 Task: Look for products in the category "More Meals & Sides" from Clara's Kitchen only.
Action: Mouse moved to (22, 157)
Screenshot: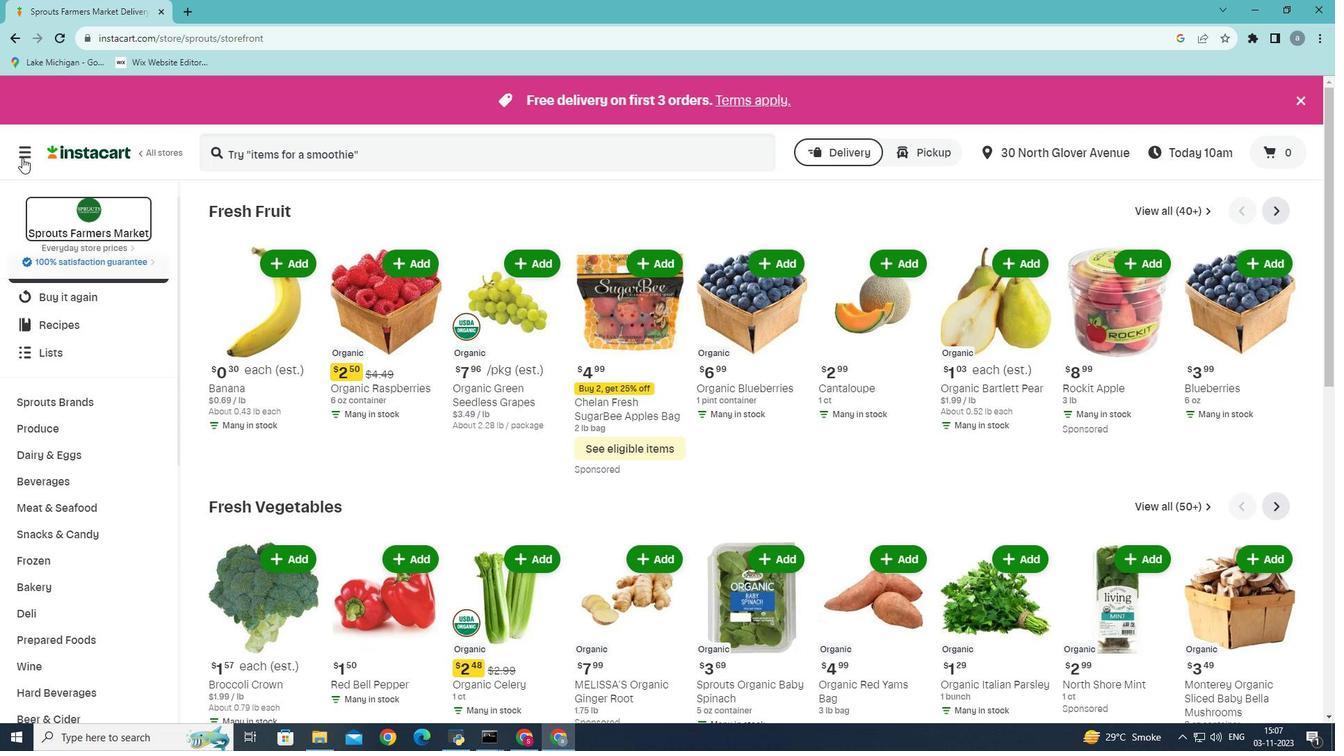 
Action: Mouse pressed left at (22, 157)
Screenshot: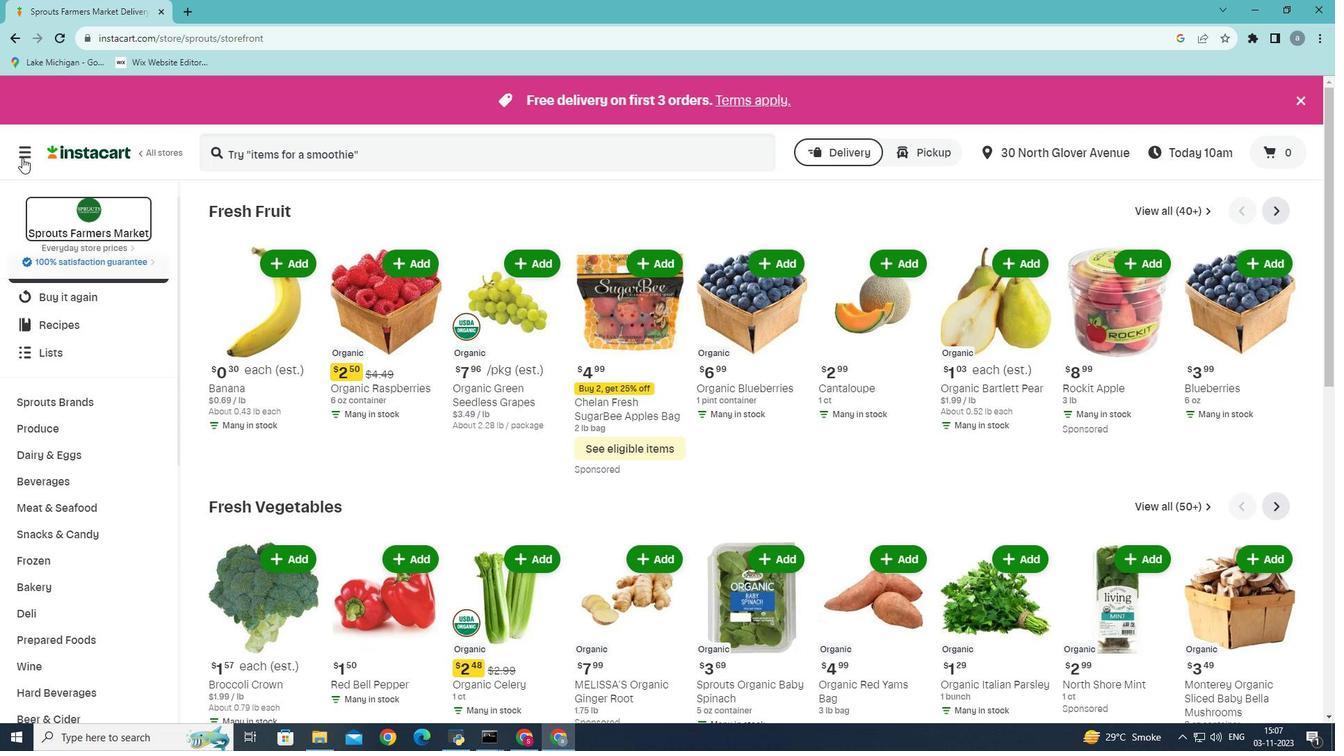 
Action: Mouse moved to (85, 383)
Screenshot: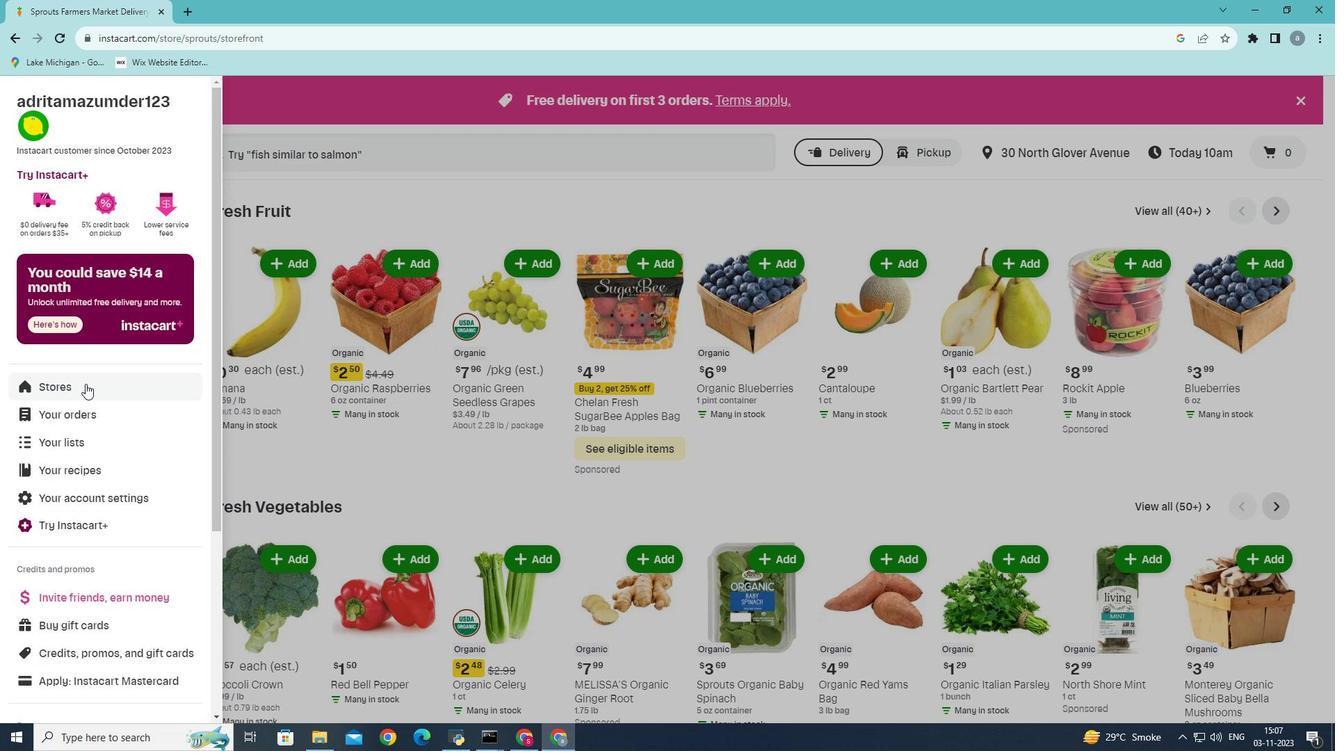 
Action: Mouse pressed left at (85, 383)
Screenshot: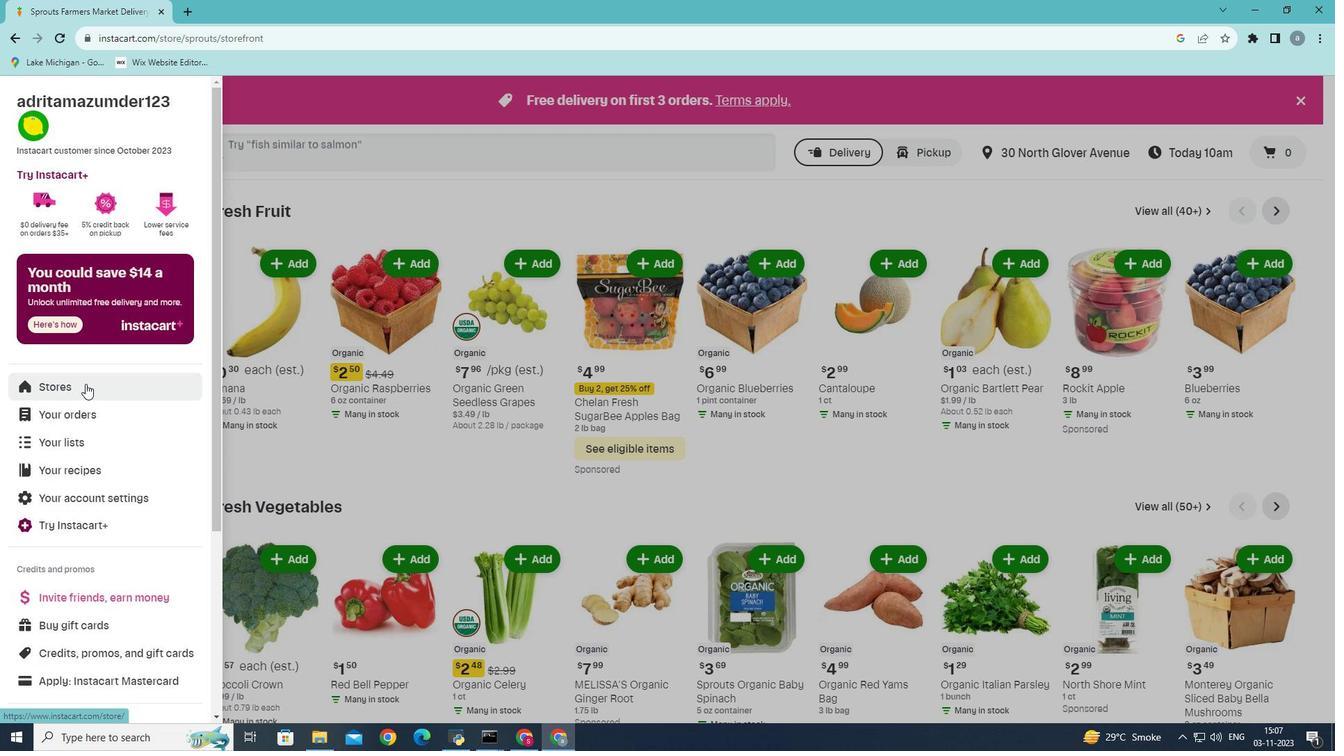 
Action: Mouse moved to (313, 162)
Screenshot: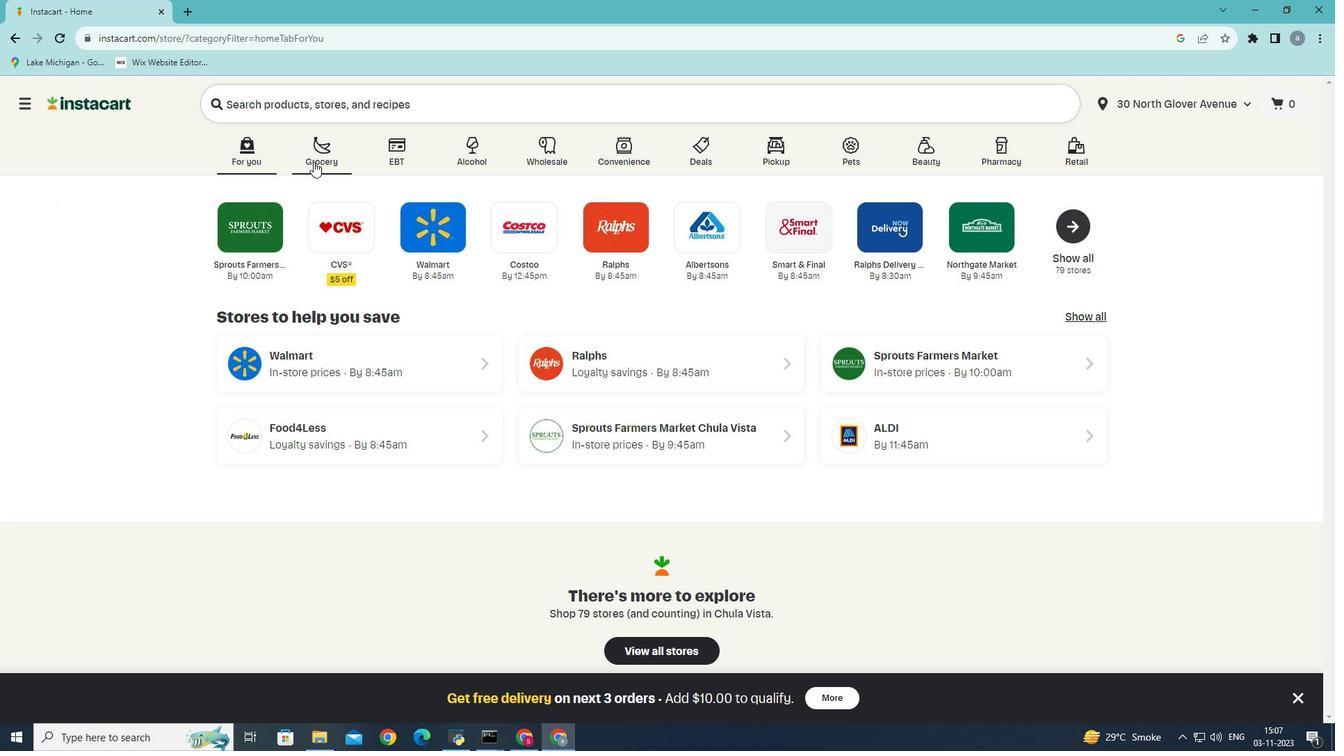 
Action: Mouse pressed left at (313, 162)
Screenshot: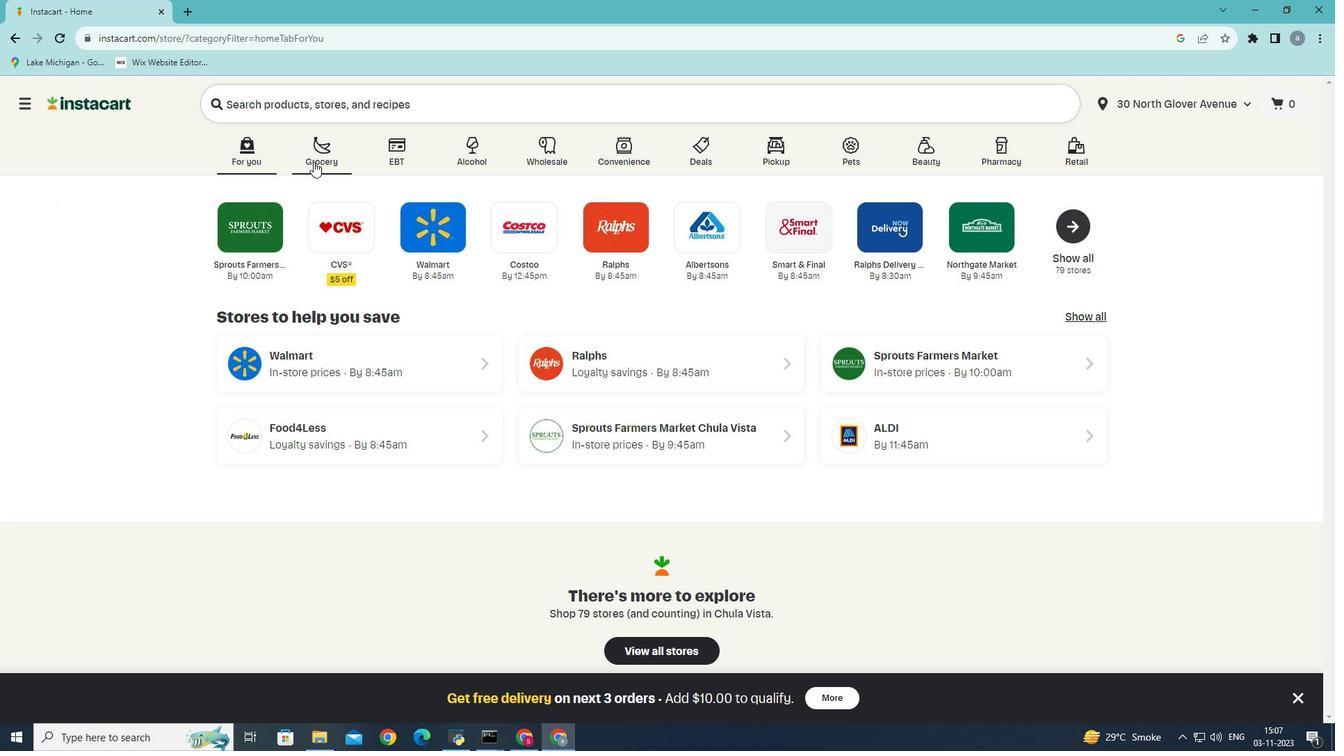 
Action: Mouse moved to (347, 407)
Screenshot: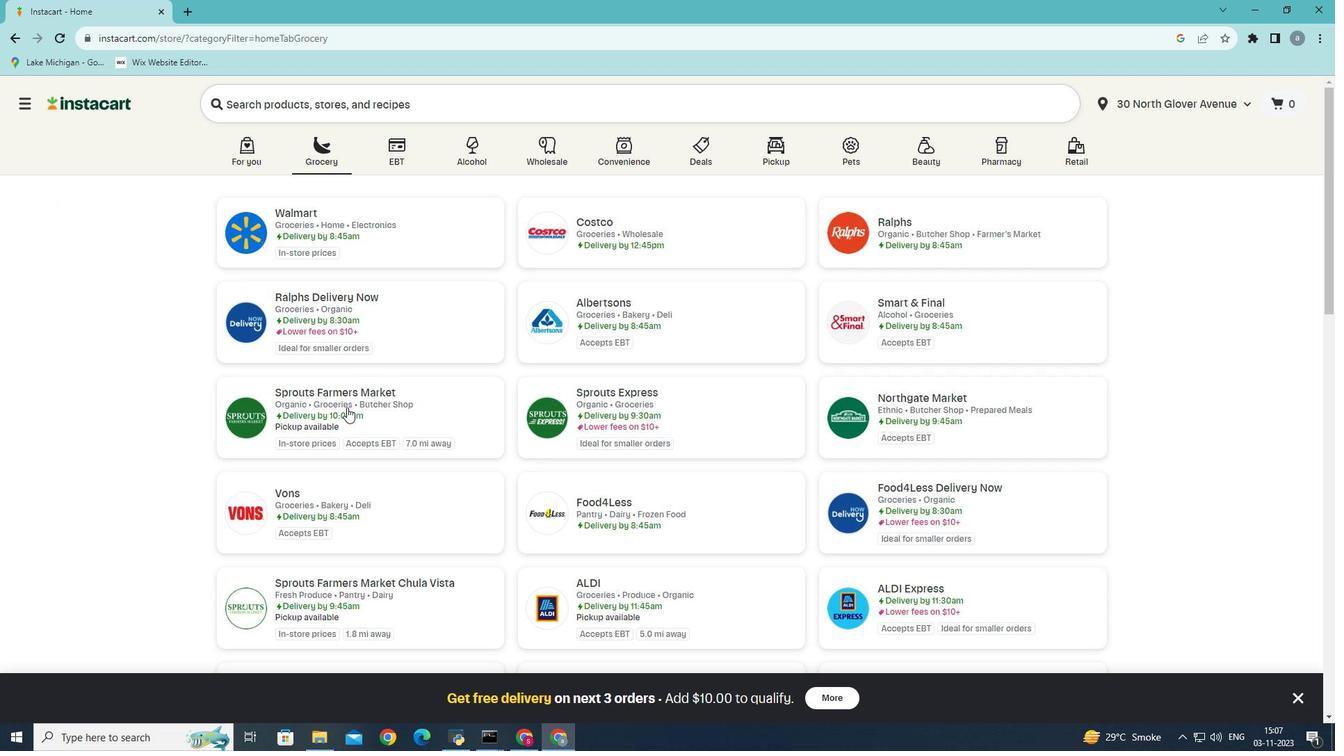 
Action: Mouse pressed left at (347, 407)
Screenshot: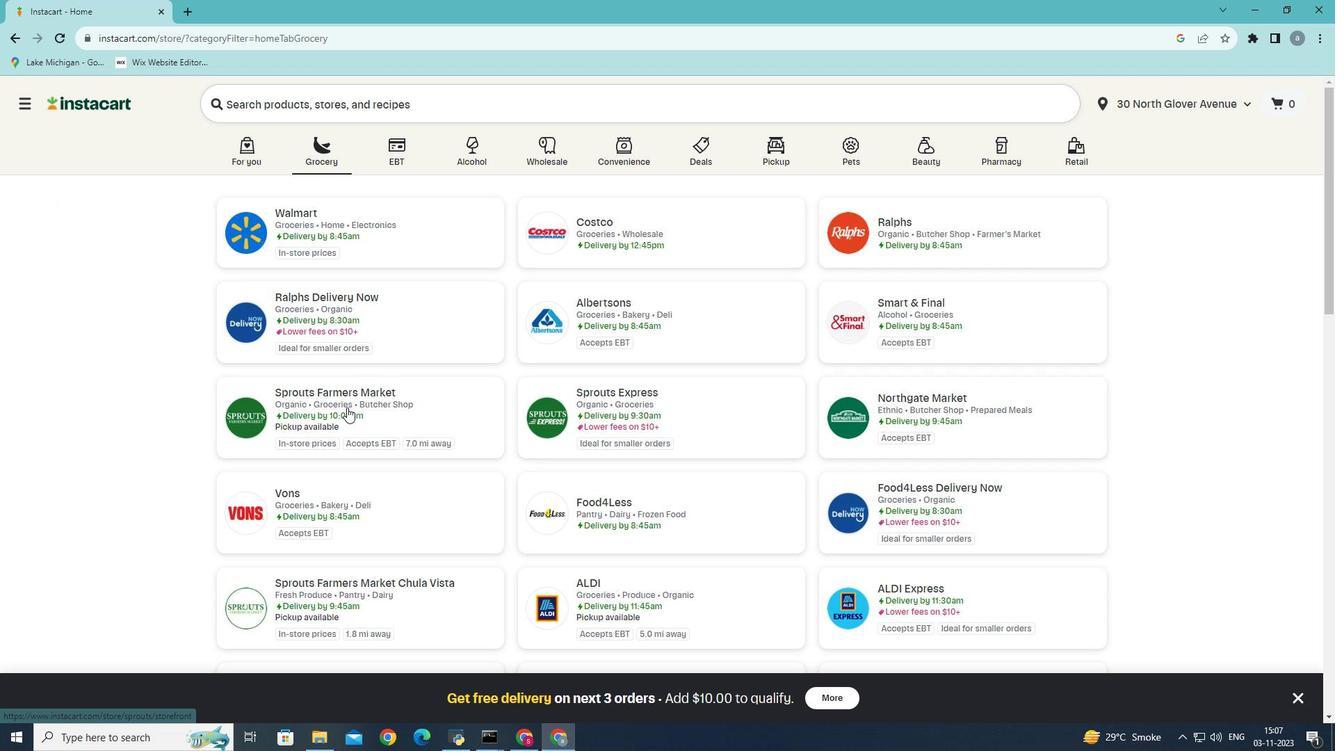 
Action: Mouse moved to (26, 707)
Screenshot: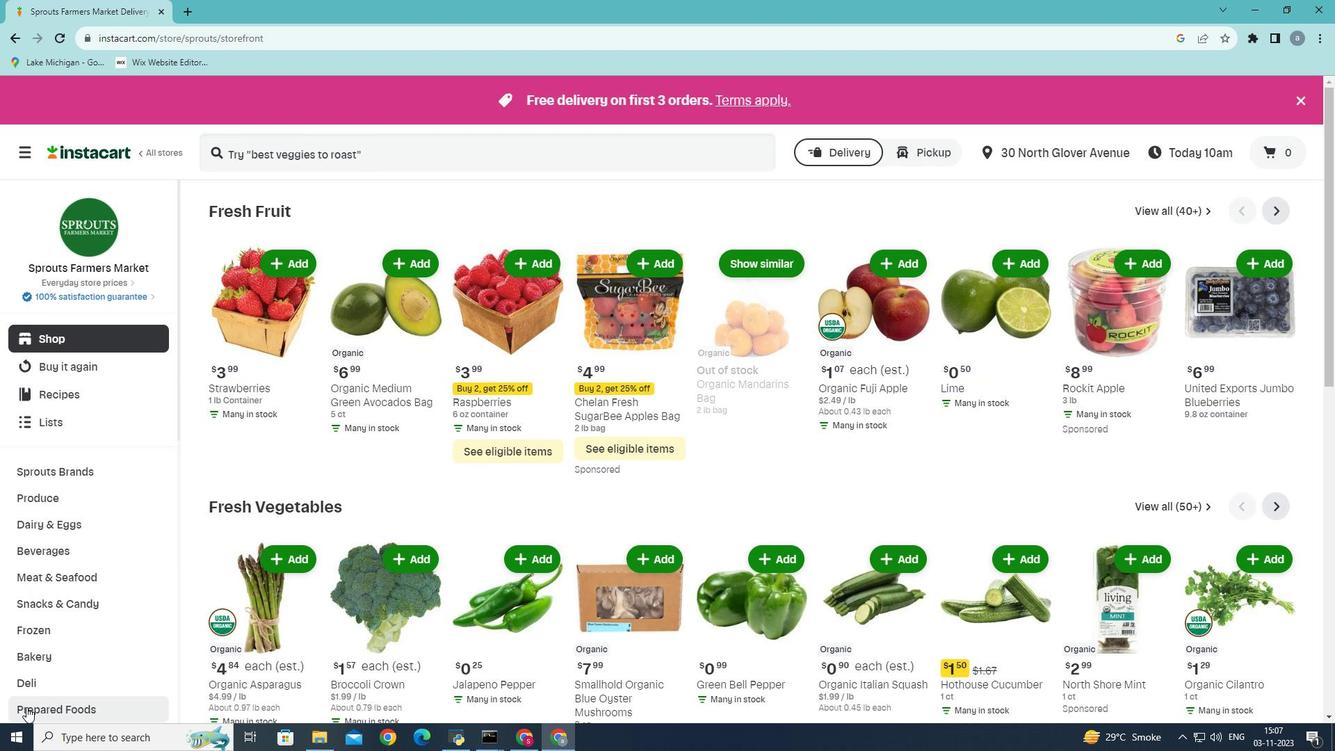 
Action: Mouse pressed left at (26, 707)
Screenshot: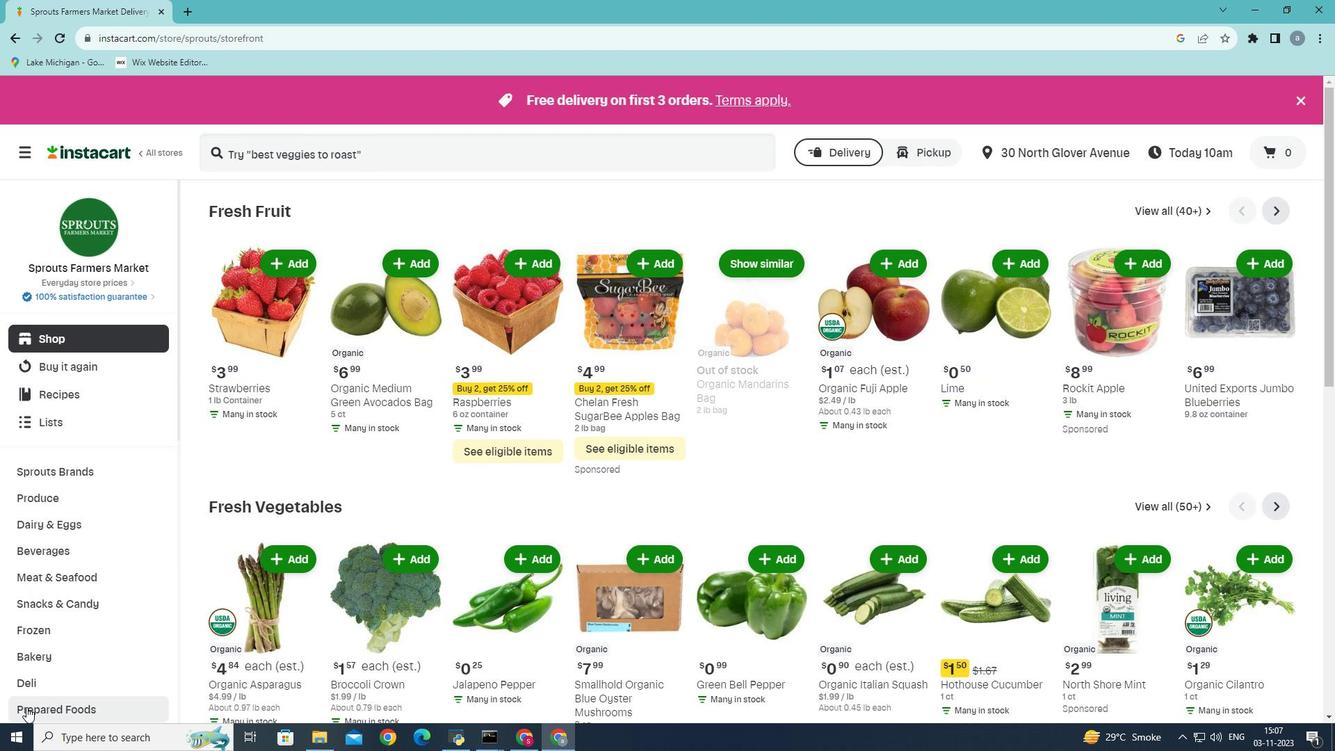 
Action: Mouse moved to (488, 244)
Screenshot: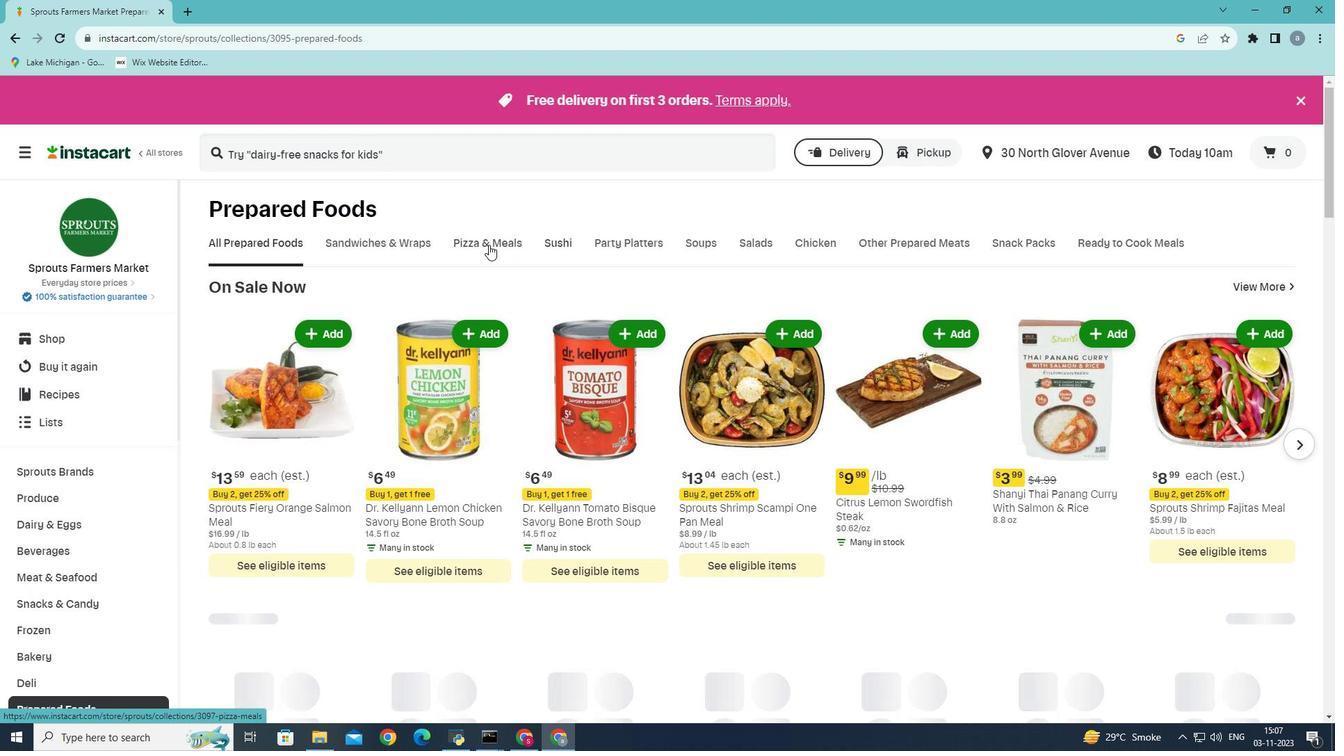 
Action: Mouse pressed left at (488, 244)
Screenshot: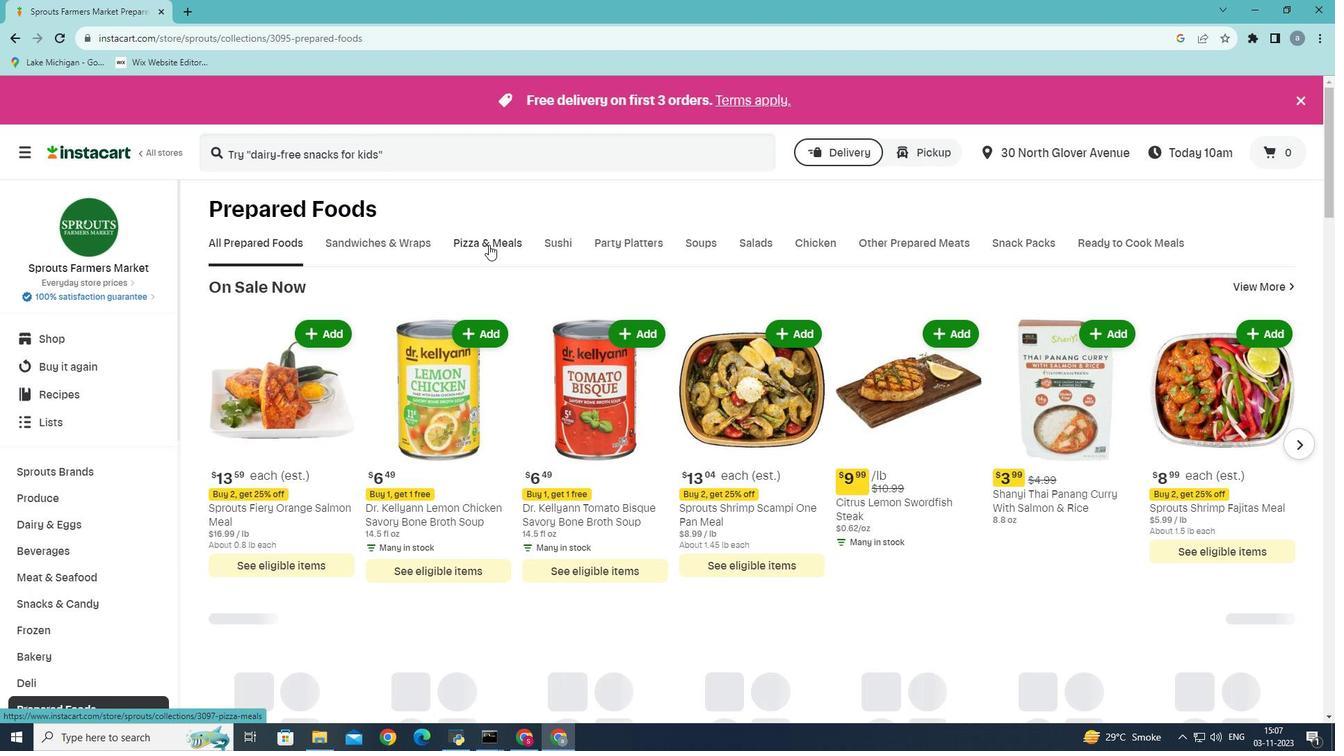 
Action: Mouse moved to (937, 300)
Screenshot: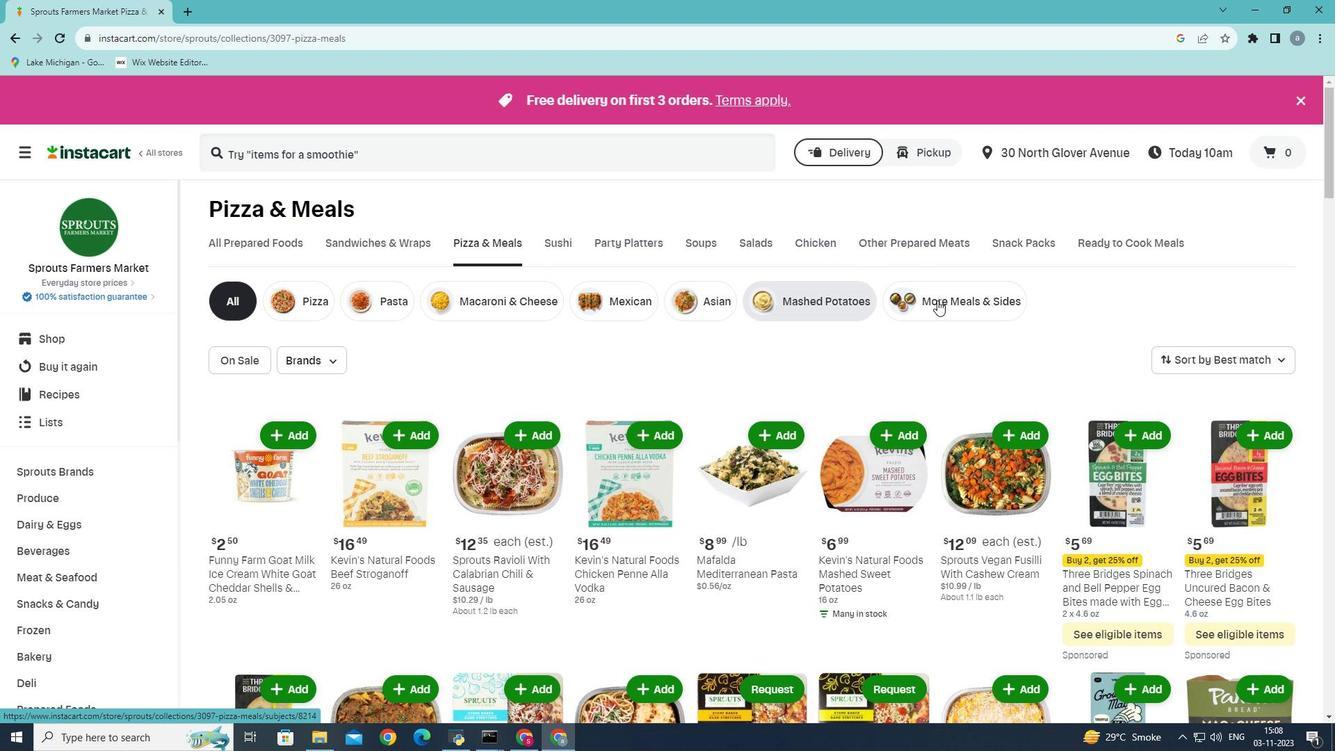 
Action: Mouse pressed left at (937, 300)
Screenshot: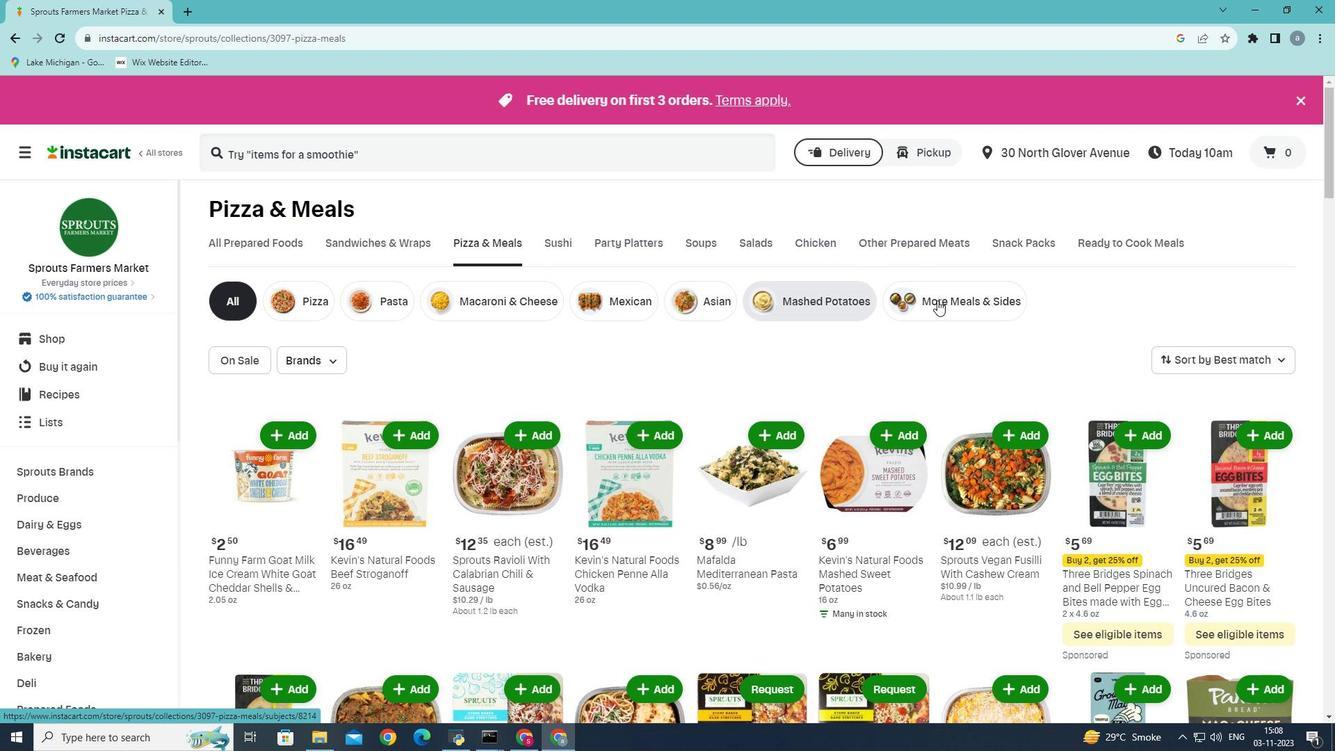 
Action: Mouse moved to (331, 363)
Screenshot: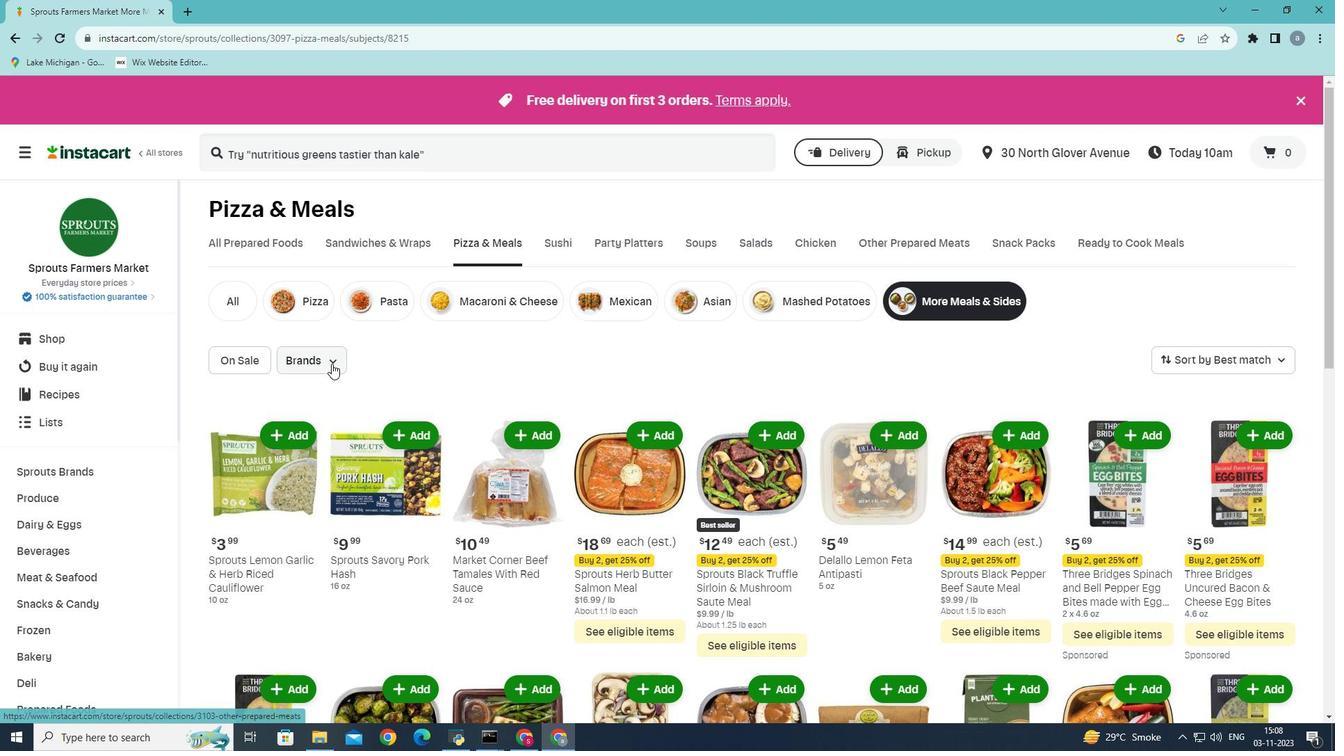 
Action: Mouse pressed left at (331, 363)
Screenshot: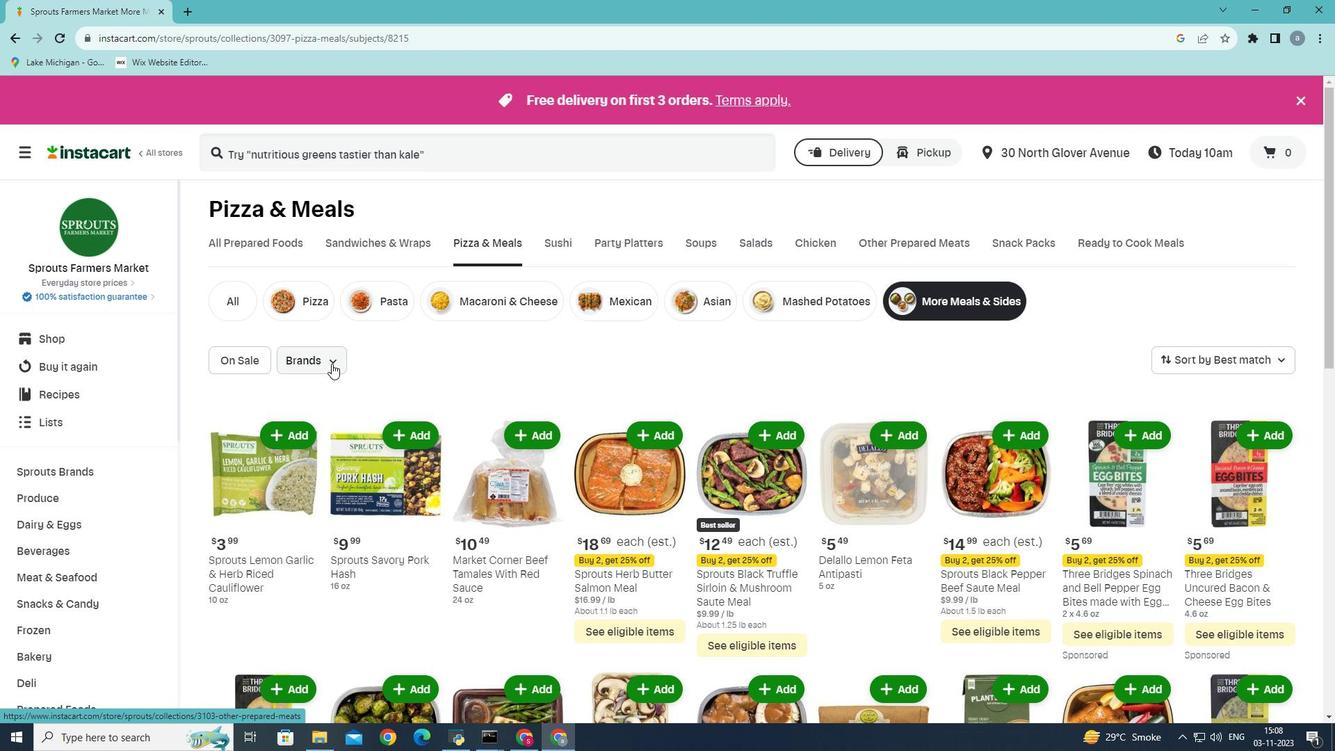 
Action: Mouse moved to (349, 477)
Screenshot: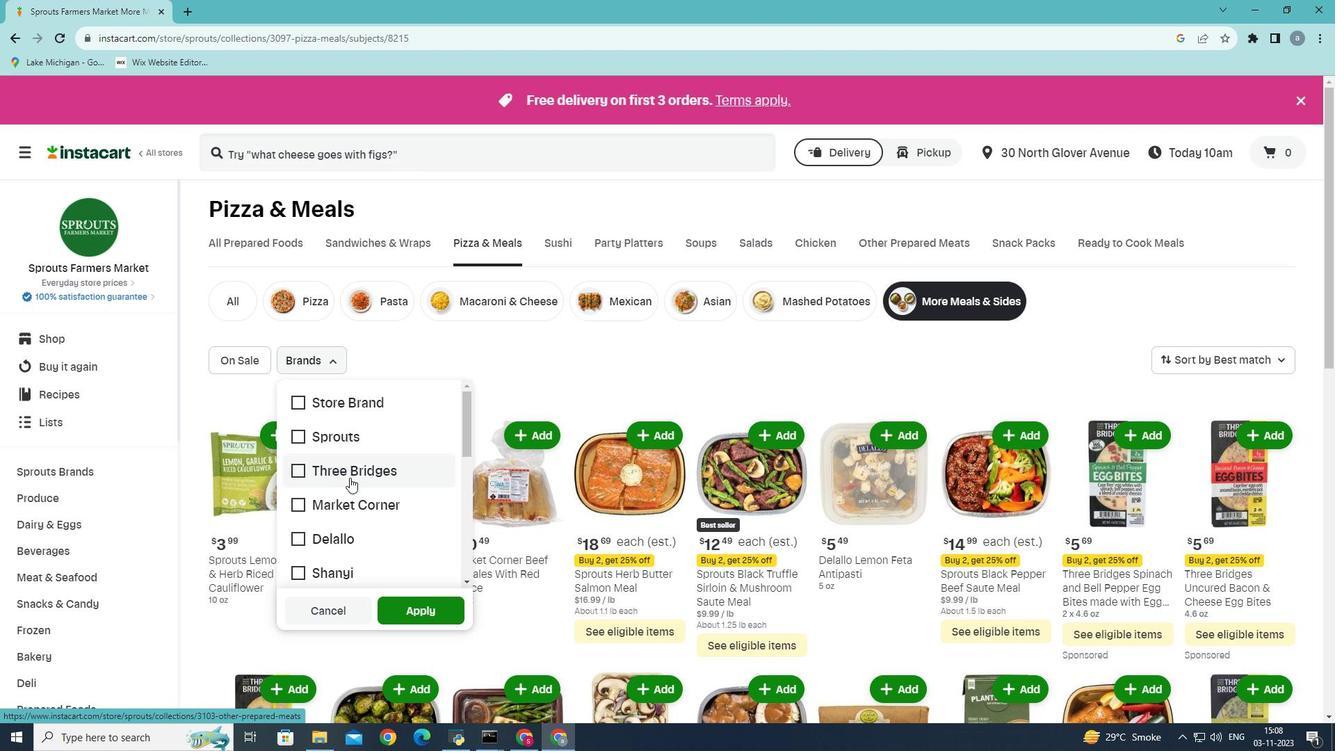 
Action: Mouse scrolled (349, 477) with delta (0, 0)
Screenshot: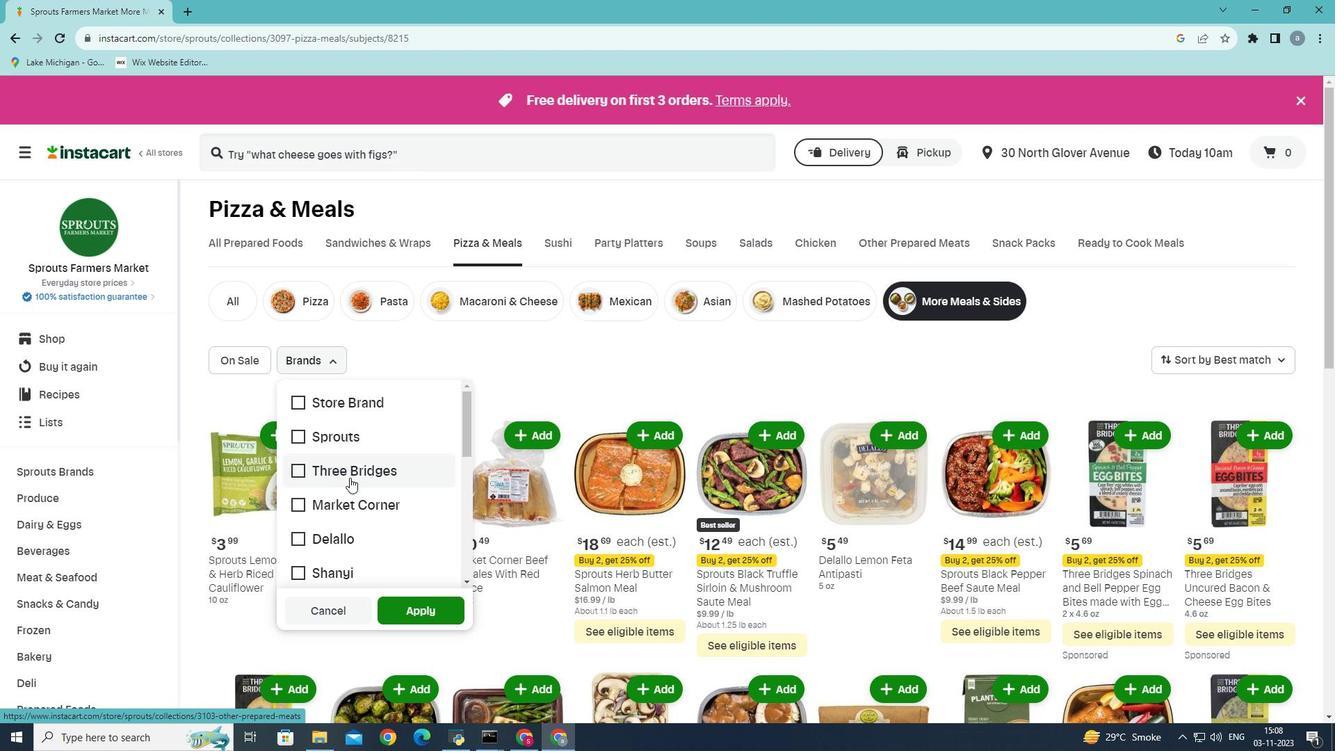 
Action: Mouse scrolled (349, 477) with delta (0, 0)
Screenshot: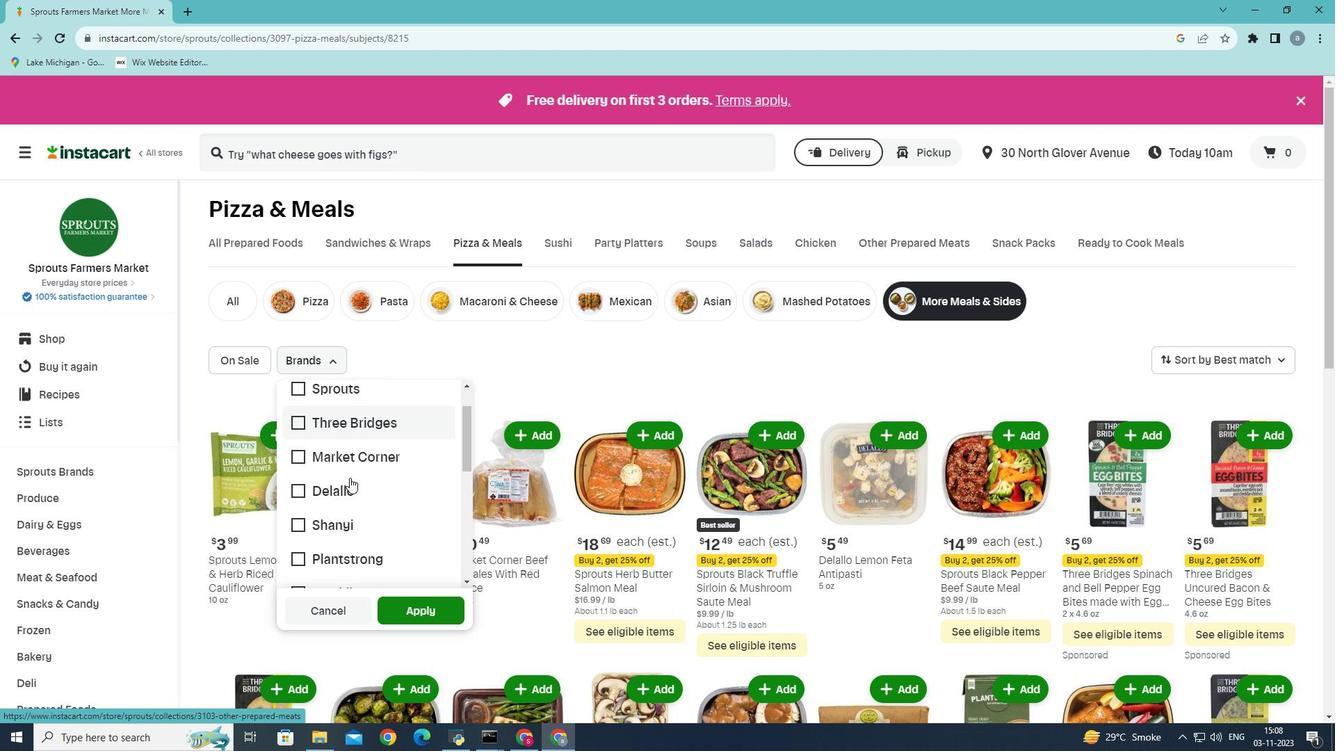 
Action: Mouse moved to (351, 477)
Screenshot: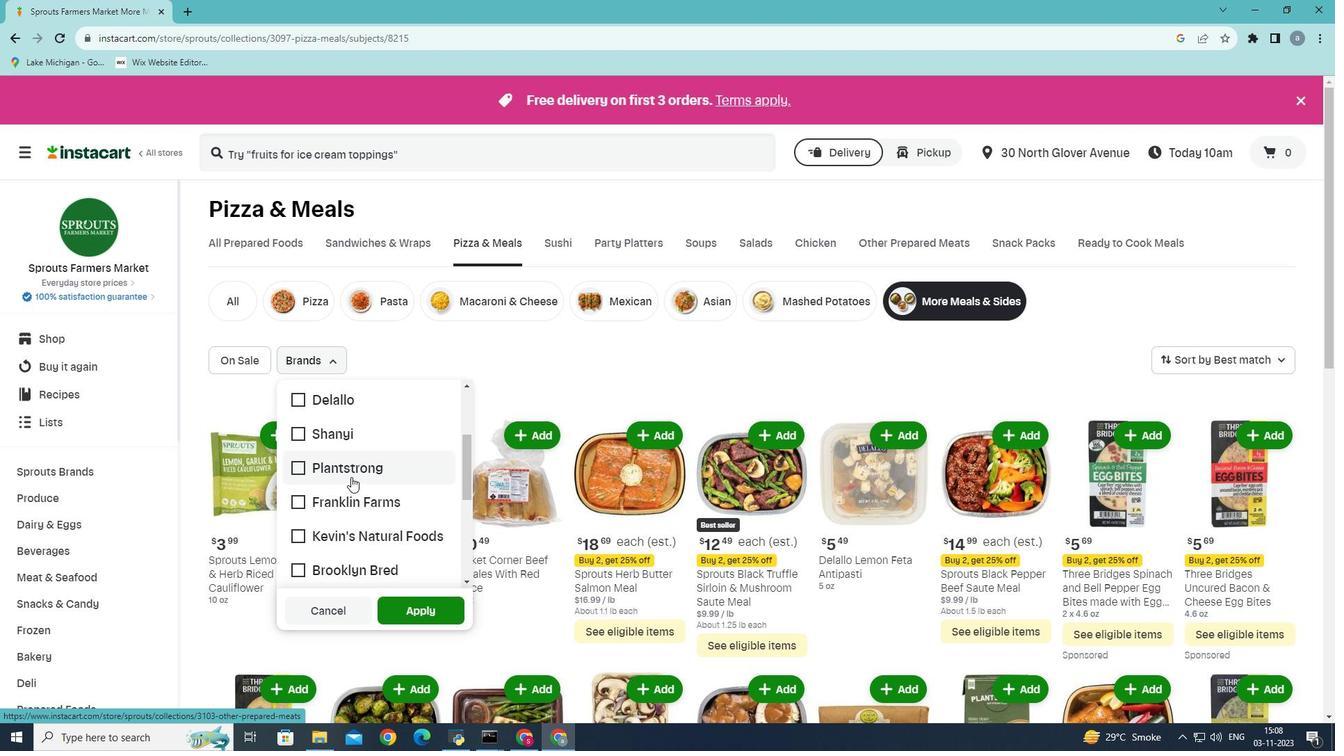 
Action: Mouse scrolled (351, 476) with delta (0, 0)
Screenshot: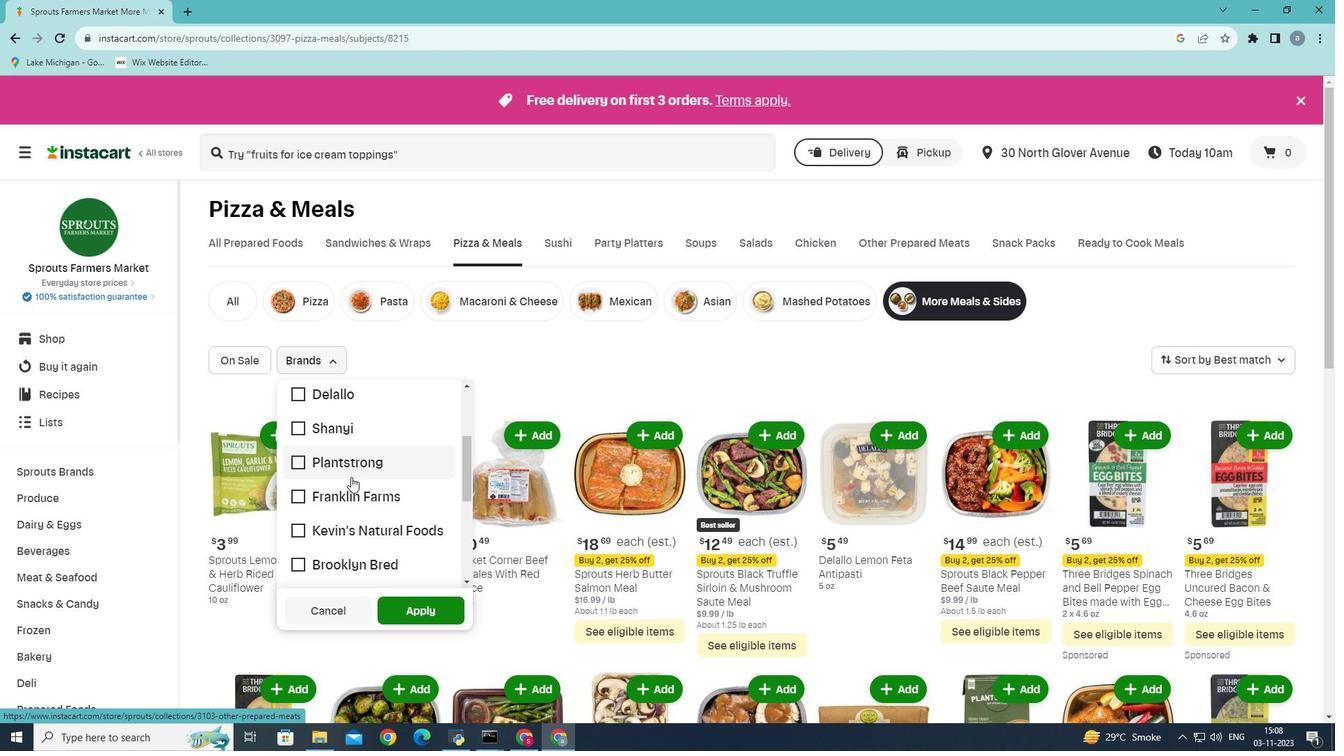 
Action: Mouse scrolled (351, 476) with delta (0, 0)
Screenshot: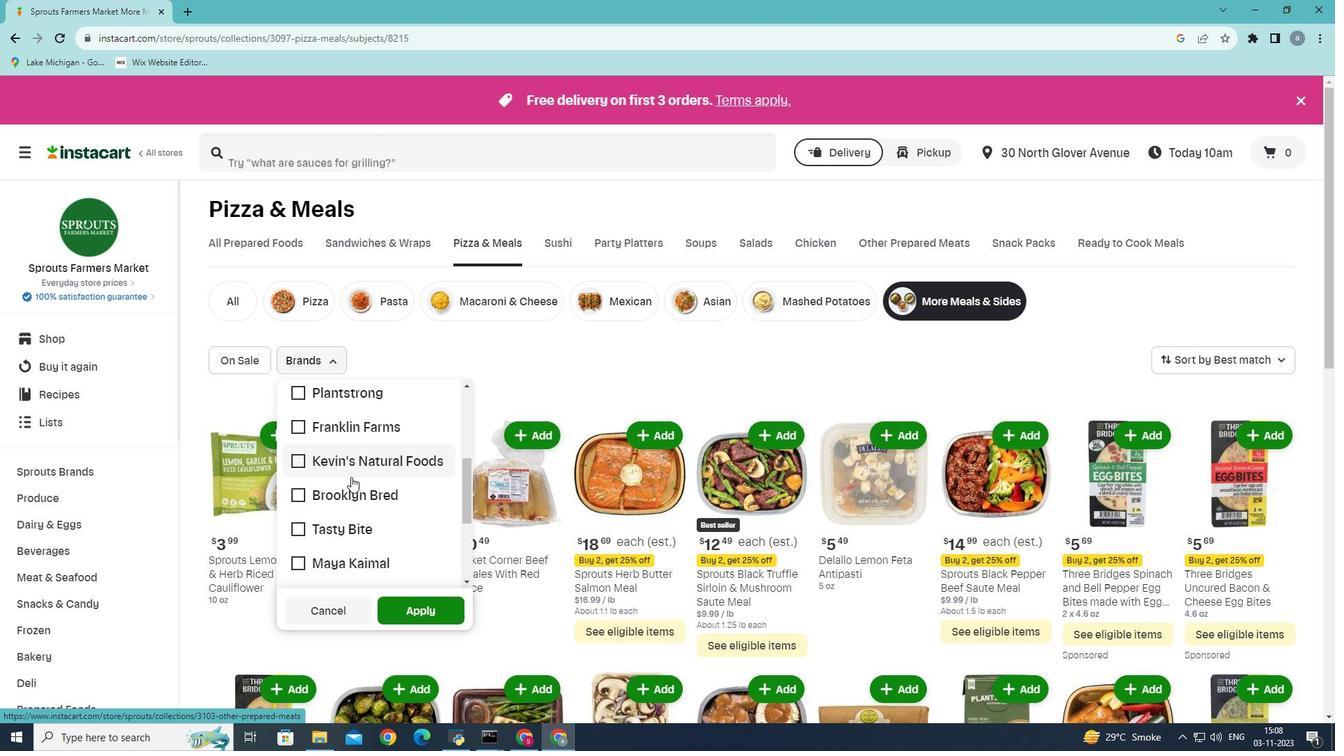 
Action: Mouse scrolled (351, 476) with delta (0, 0)
Screenshot: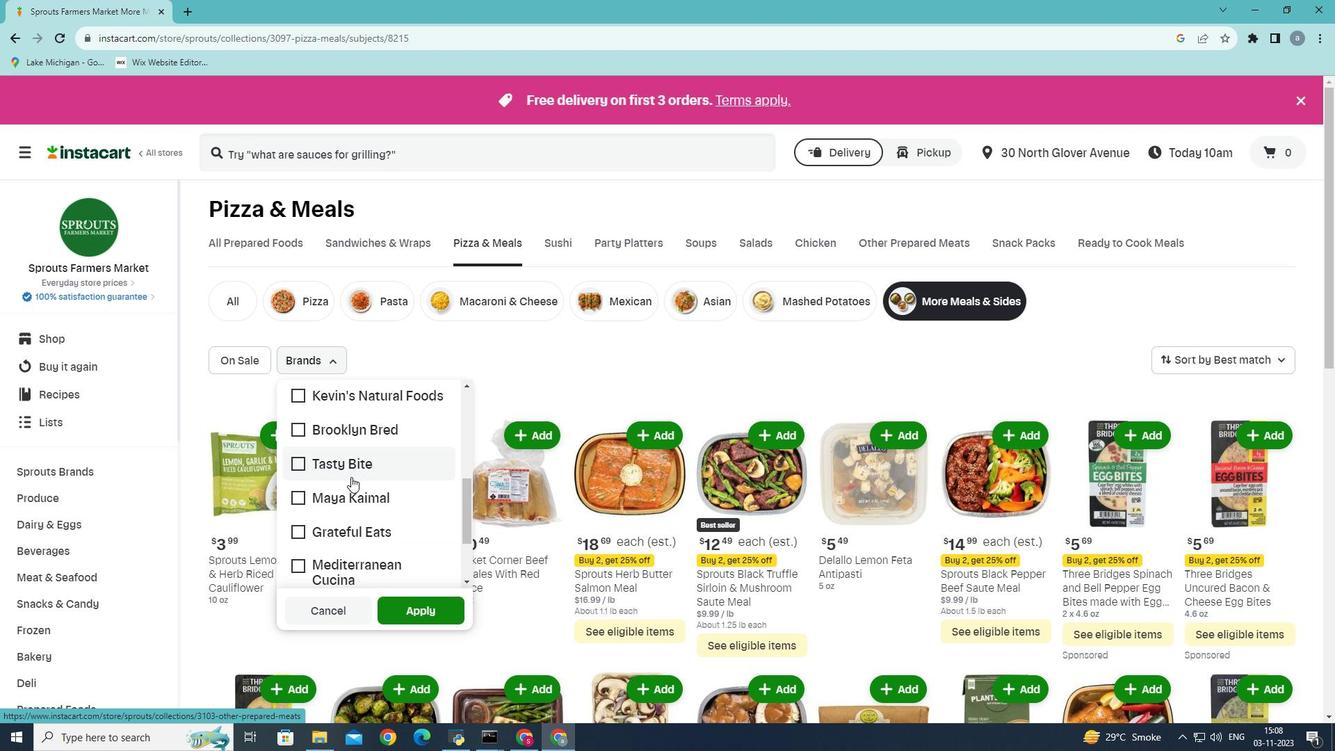 
Action: Mouse scrolled (351, 476) with delta (0, 0)
Screenshot: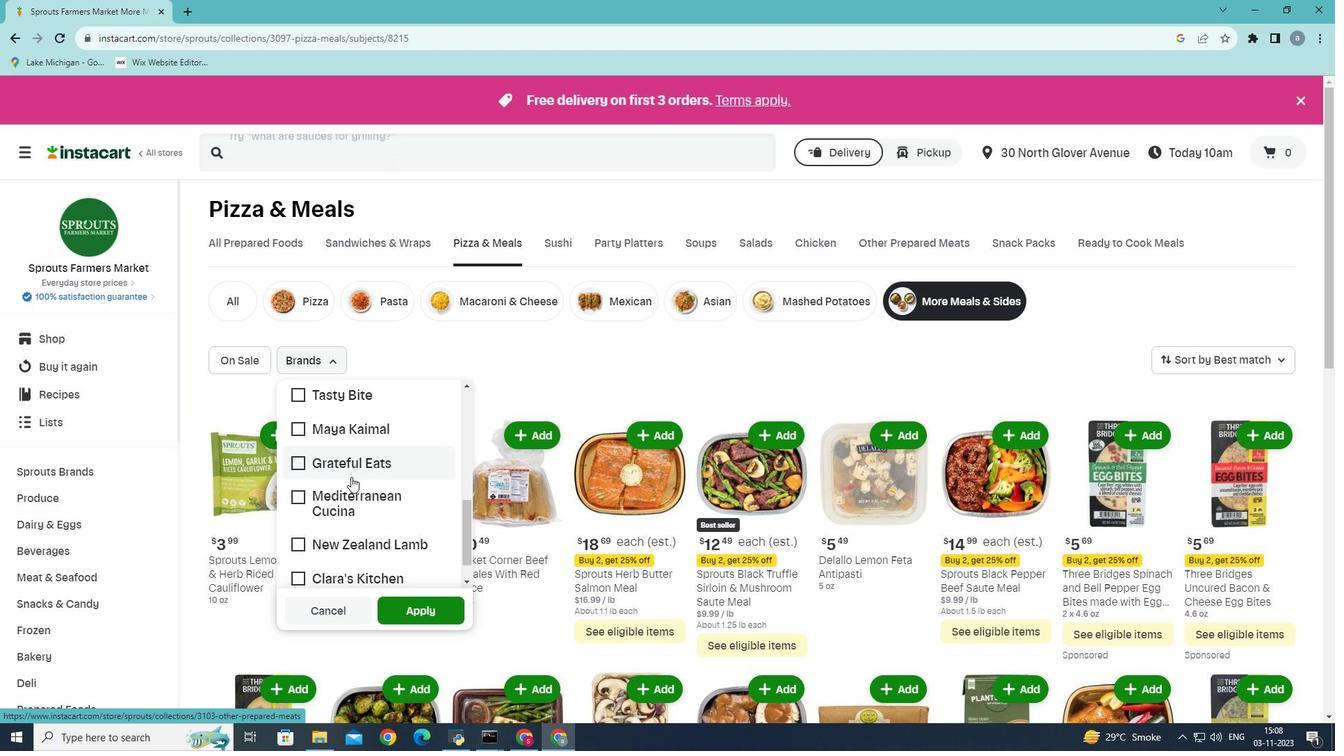 
Action: Mouse moved to (292, 541)
Screenshot: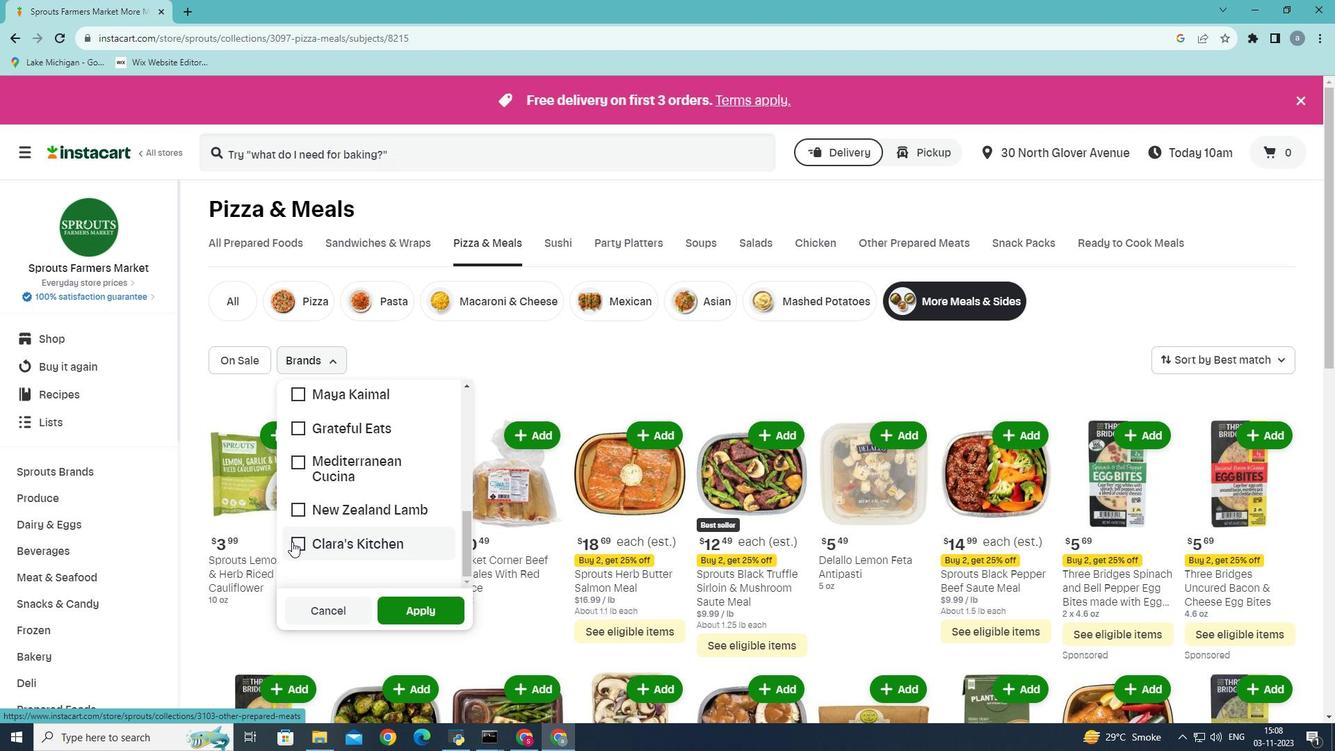 
Action: Mouse pressed left at (292, 541)
Screenshot: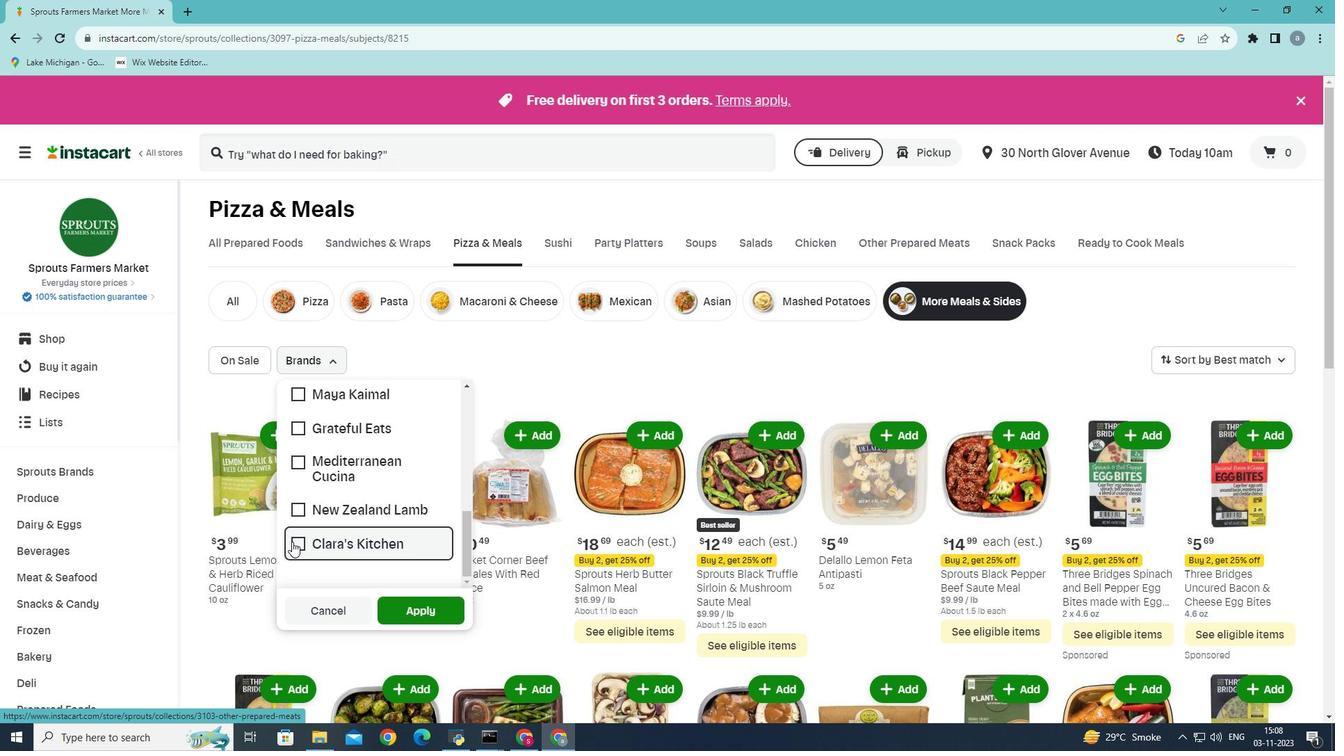 
Action: Mouse moved to (406, 600)
Screenshot: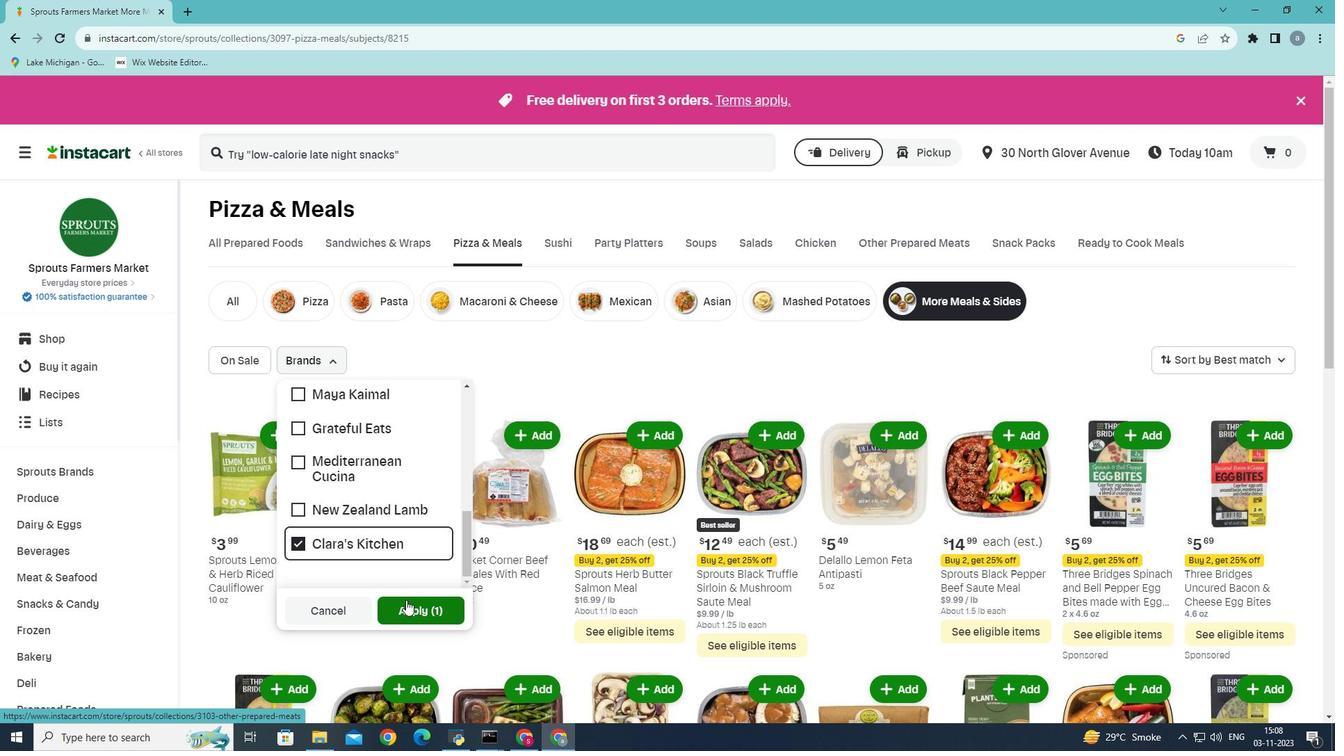 
Action: Mouse pressed left at (406, 600)
Screenshot: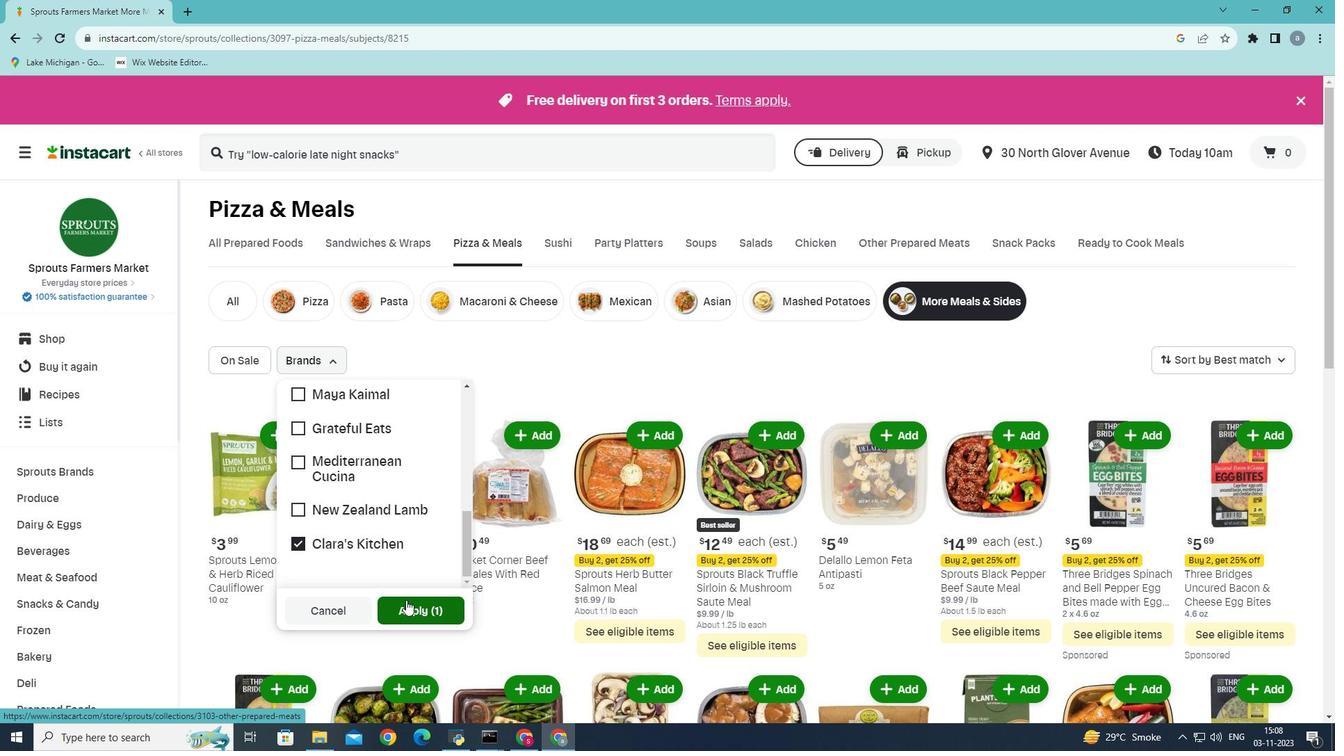 
Action: Mouse moved to (388, 587)
Screenshot: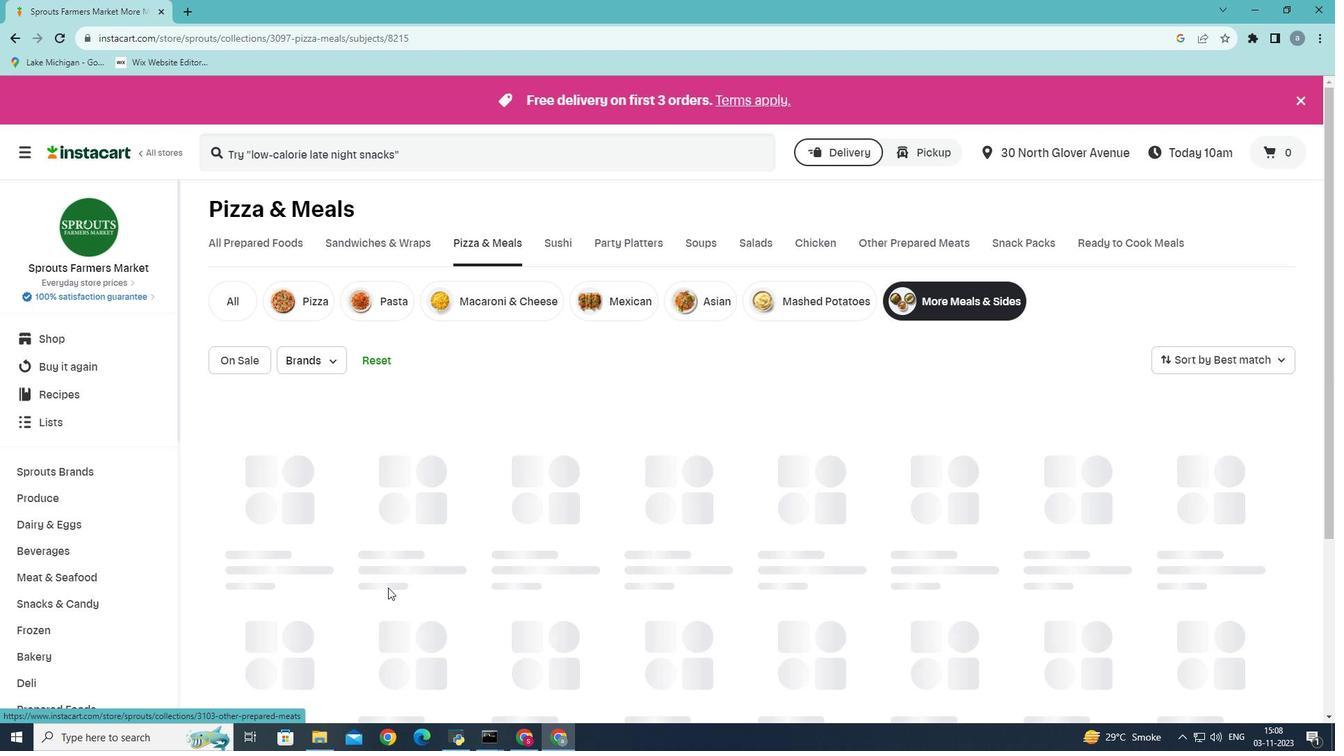 
